 Task: Set the "Hardware decoding" for the FFmpeg audio/video decoder to automatic.
Action: Mouse moved to (113, 26)
Screenshot: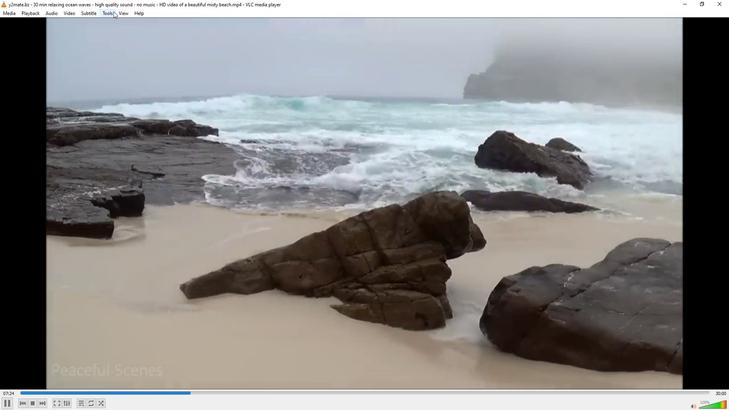 
Action: Mouse pressed left at (113, 26)
Screenshot: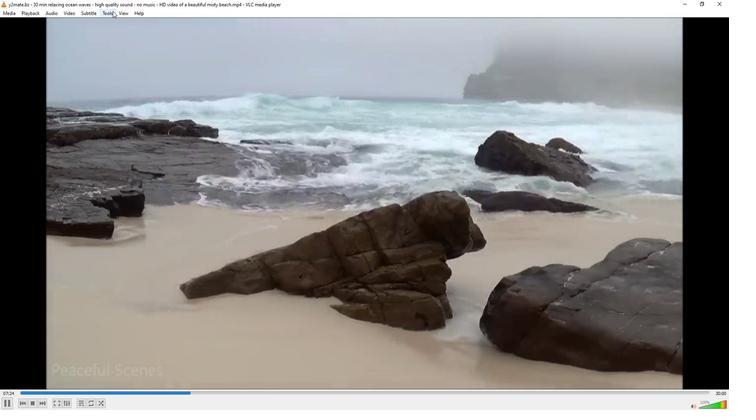 
Action: Mouse moved to (122, 111)
Screenshot: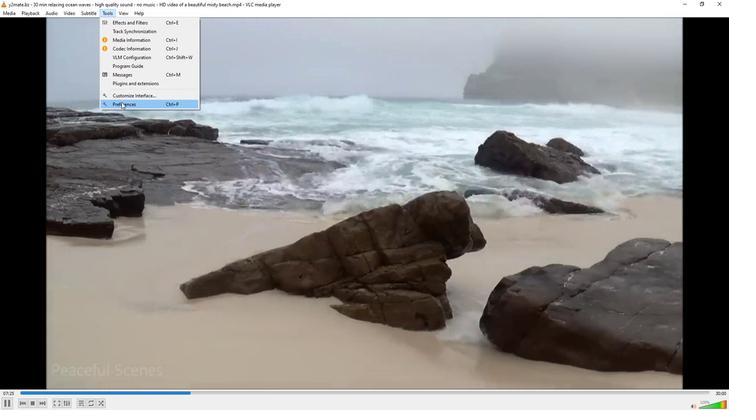 
Action: Mouse pressed left at (122, 111)
Screenshot: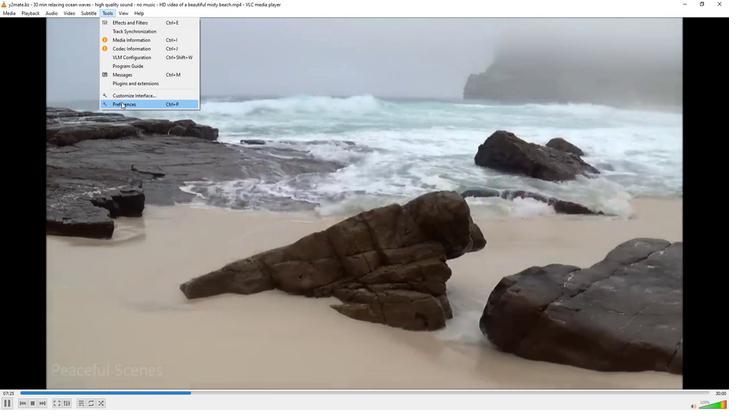 
Action: Mouse moved to (86, 315)
Screenshot: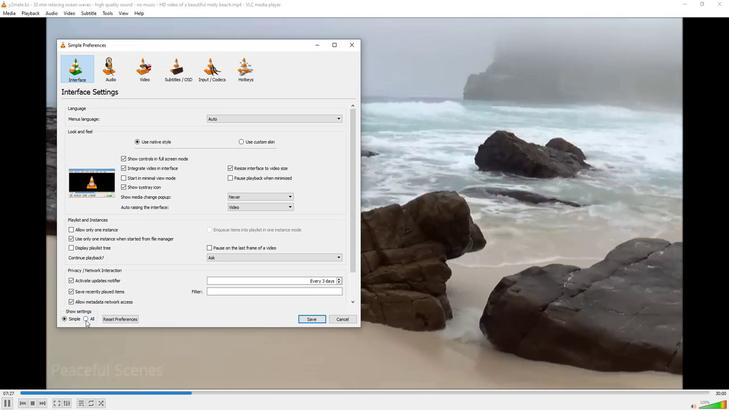 
Action: Mouse pressed left at (86, 315)
Screenshot: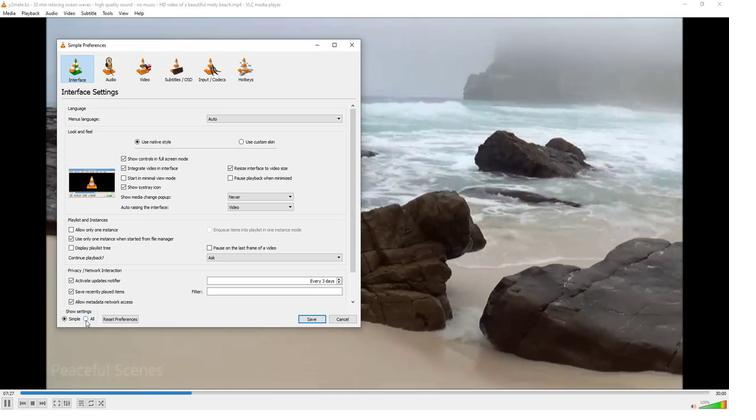
Action: Mouse moved to (76, 210)
Screenshot: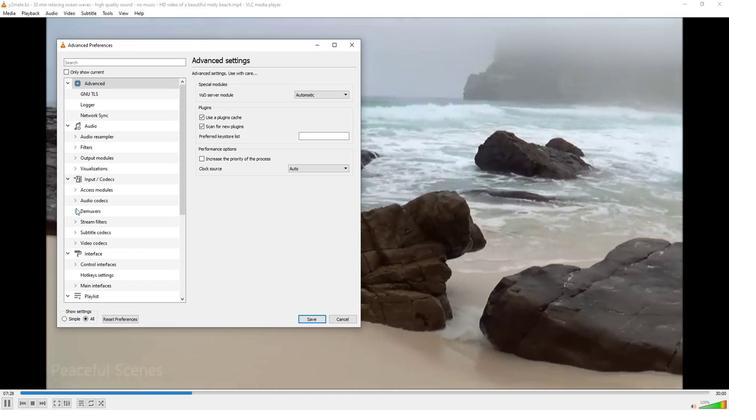 
Action: Mouse pressed left at (76, 210)
Screenshot: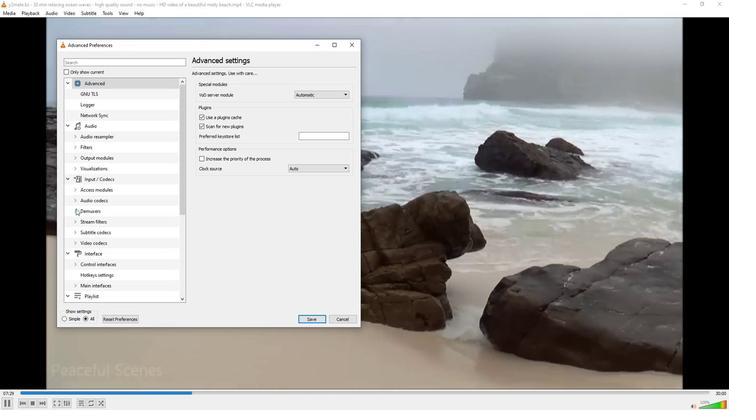 
Action: Mouse moved to (100, 240)
Screenshot: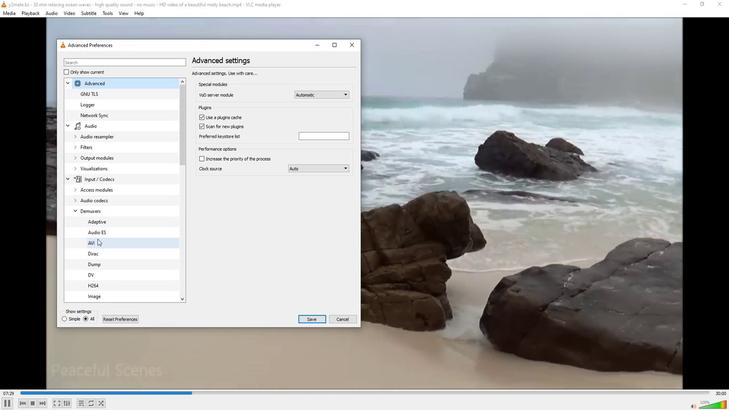 
Action: Mouse scrolled (100, 239) with delta (0, 0)
Screenshot: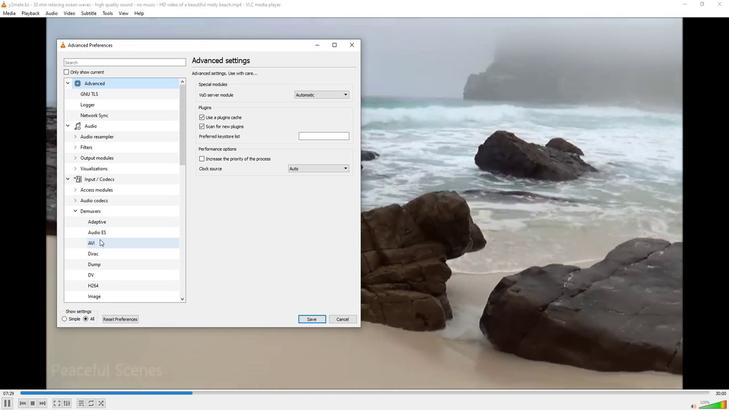 
Action: Mouse moved to (100, 240)
Screenshot: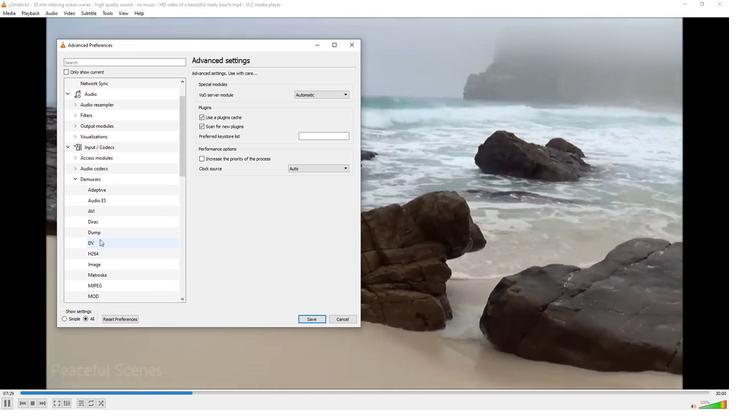 
Action: Mouse scrolled (100, 239) with delta (0, 0)
Screenshot: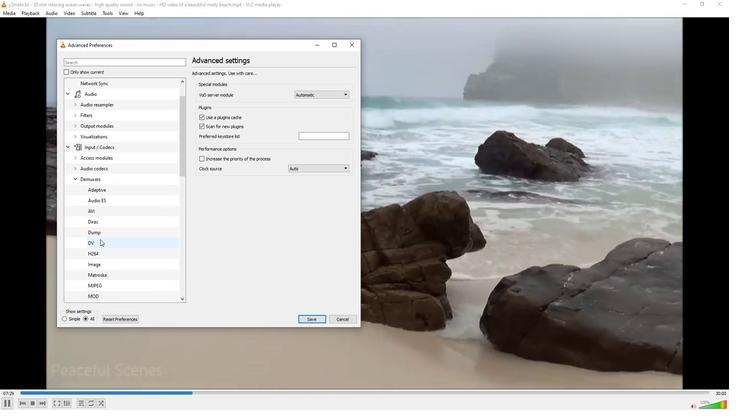 
Action: Mouse scrolled (100, 239) with delta (0, 0)
Screenshot: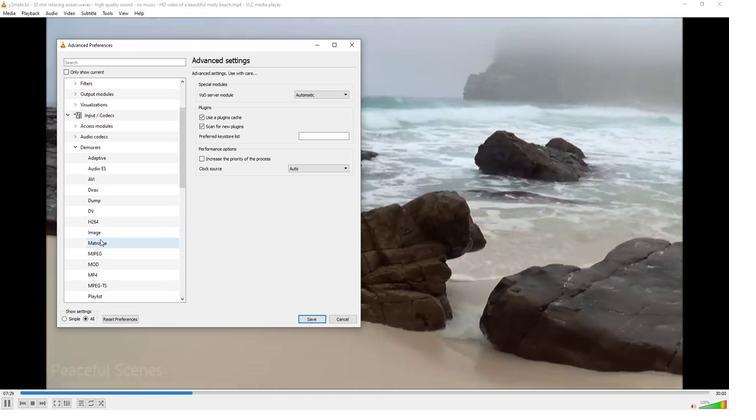 
Action: Mouse scrolled (100, 240) with delta (0, 0)
Screenshot: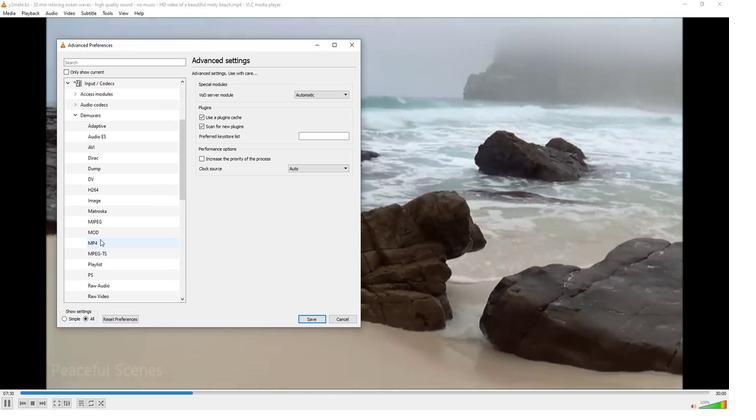 
Action: Mouse scrolled (100, 239) with delta (0, 0)
Screenshot: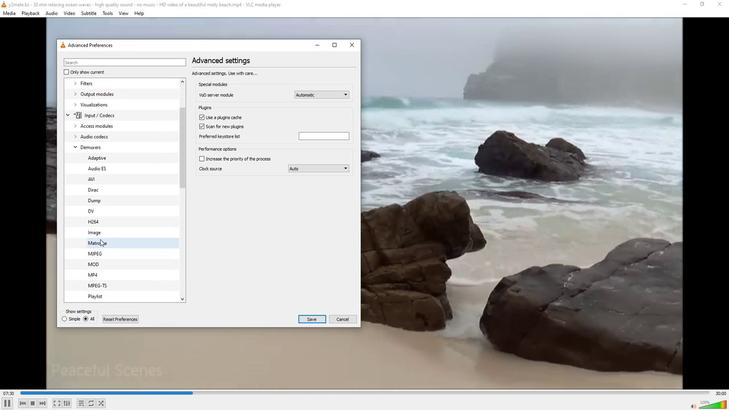 
Action: Mouse scrolled (100, 239) with delta (0, 0)
Screenshot: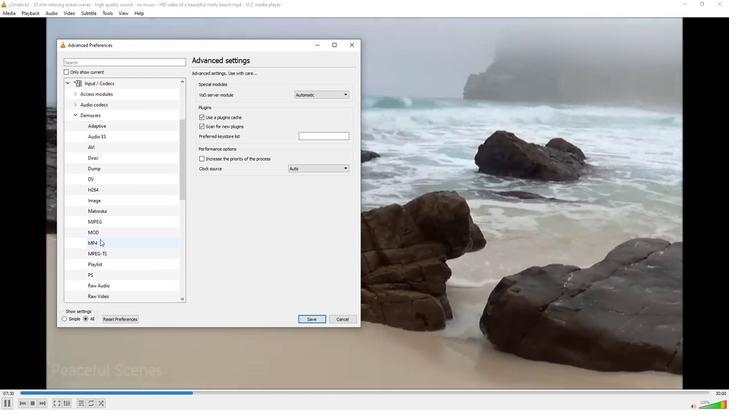 
Action: Mouse scrolled (100, 239) with delta (0, 0)
Screenshot: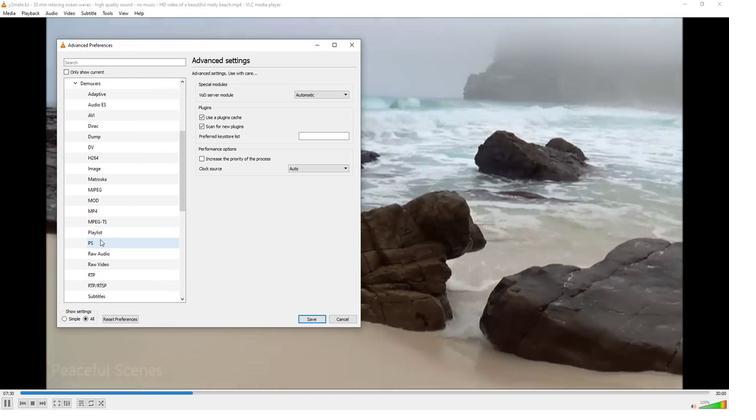 
Action: Mouse scrolled (100, 239) with delta (0, 0)
Screenshot: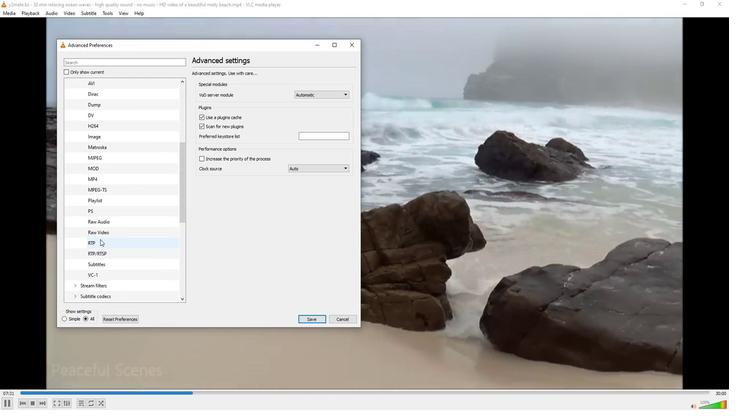 
Action: Mouse moved to (75, 274)
Screenshot: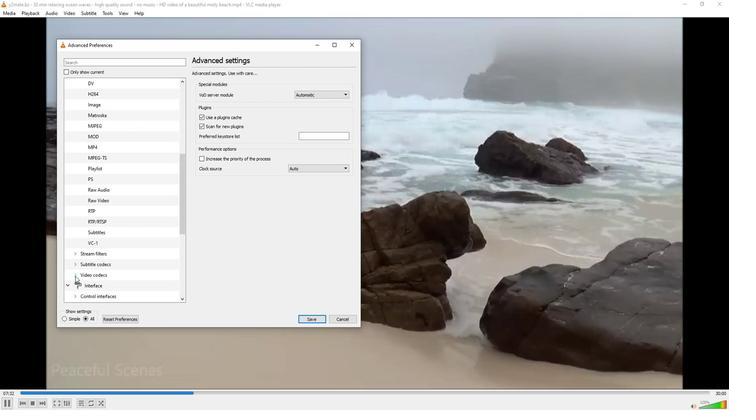
Action: Mouse pressed left at (75, 274)
Screenshot: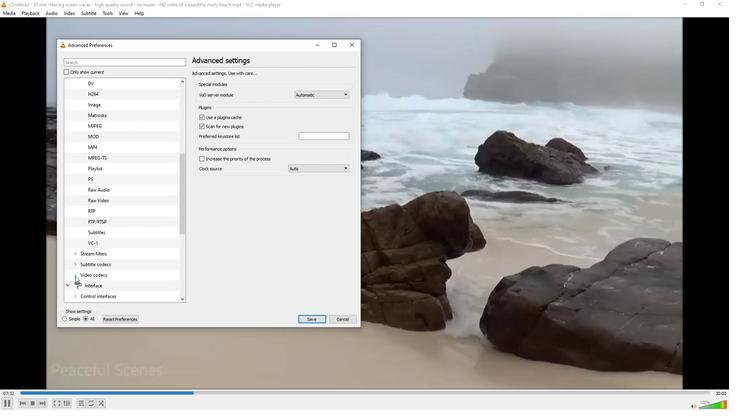 
Action: Mouse moved to (97, 294)
Screenshot: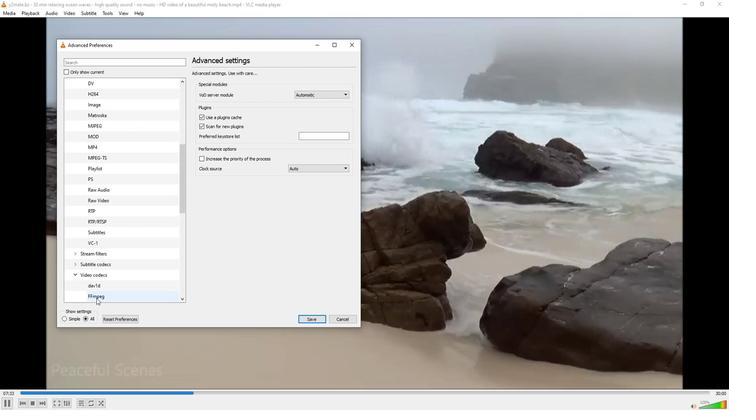 
Action: Mouse pressed left at (97, 294)
Screenshot: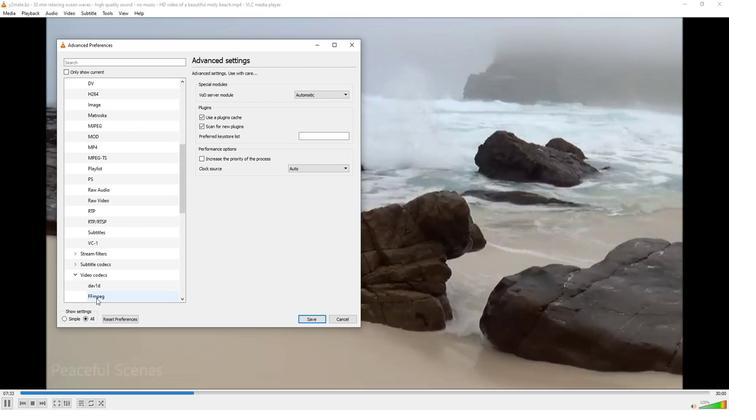 
Action: Mouse moved to (312, 213)
Screenshot: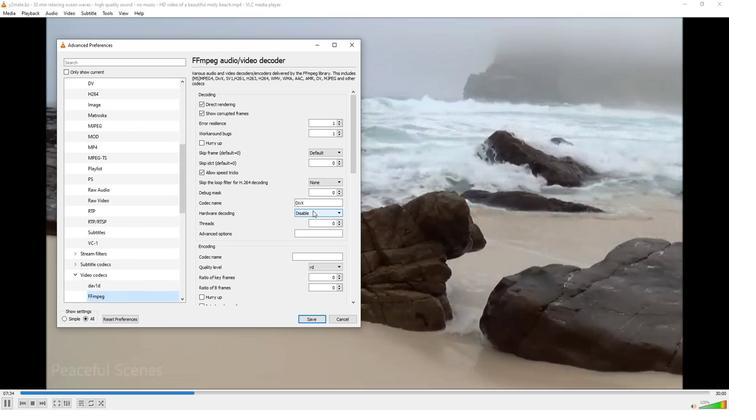 
Action: Mouse pressed left at (312, 213)
Screenshot: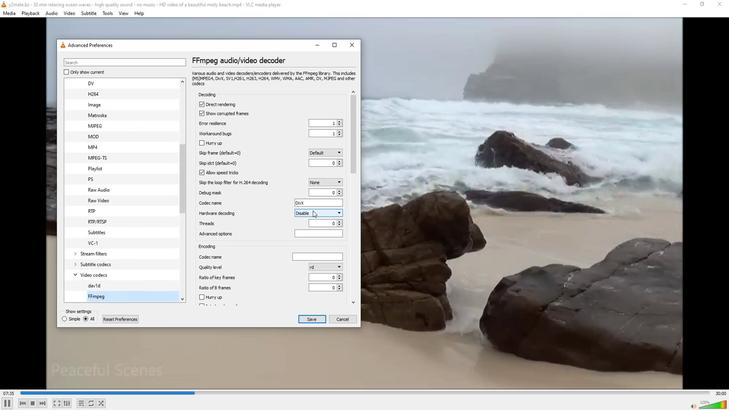 
Action: Mouse moved to (311, 219)
Screenshot: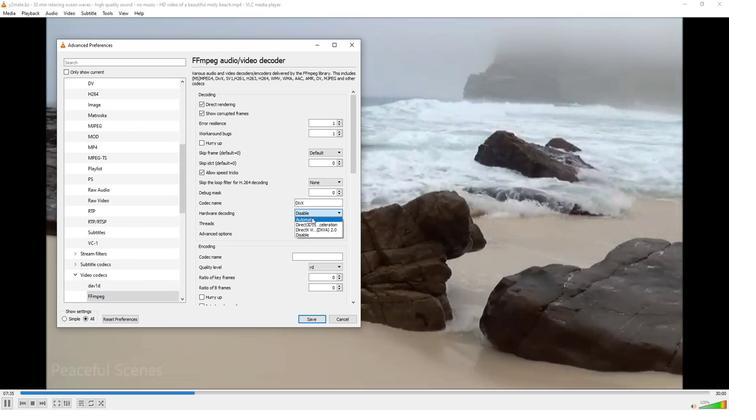 
Action: Mouse pressed left at (311, 219)
Screenshot: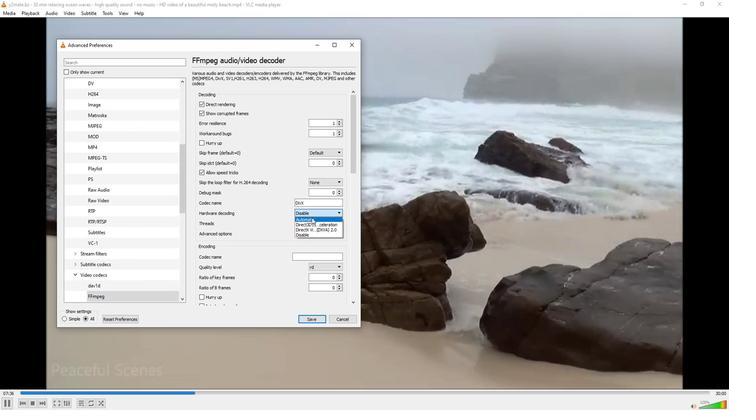 
Action: Mouse moved to (281, 220)
Screenshot: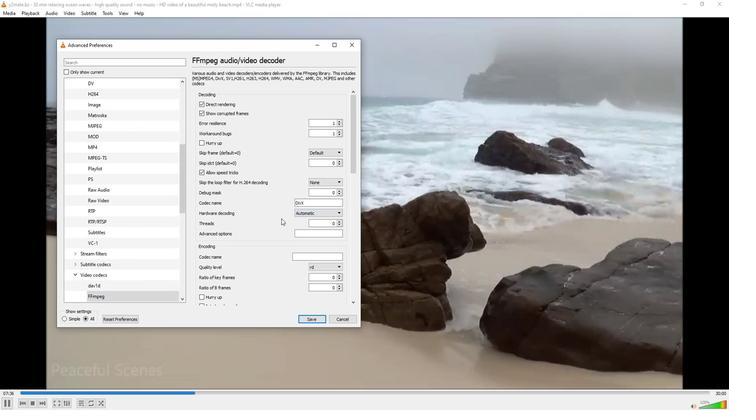 
